 Task: Change the mouse wheel vertical axis control to Position control reversed.
Action: Mouse moved to (117, 11)
Screenshot: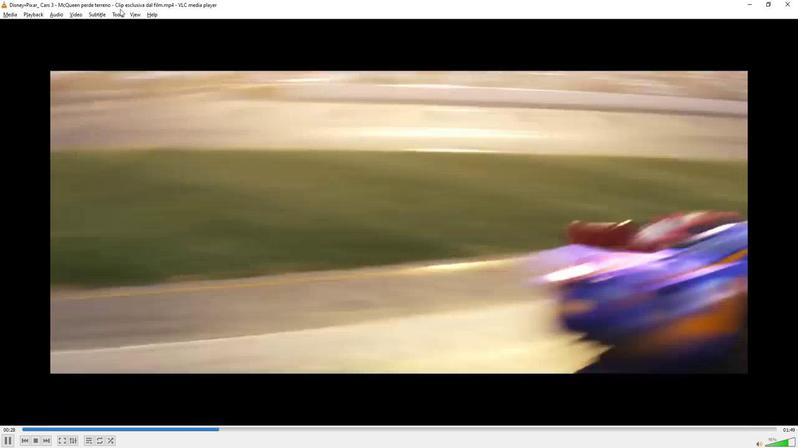 
Action: Mouse pressed left at (117, 11)
Screenshot: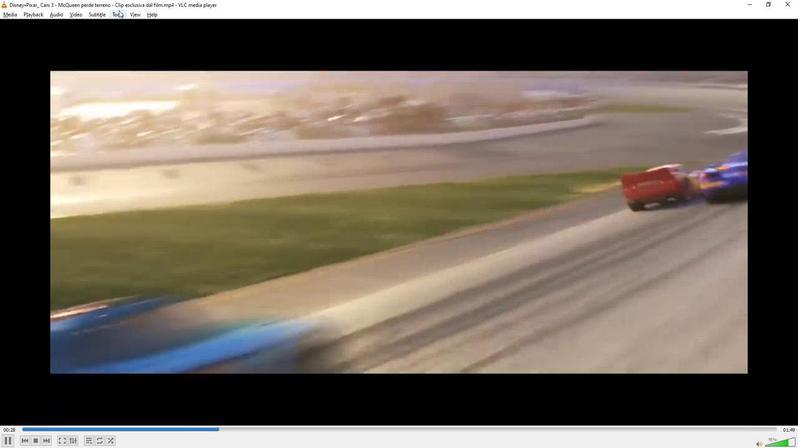 
Action: Mouse moved to (134, 112)
Screenshot: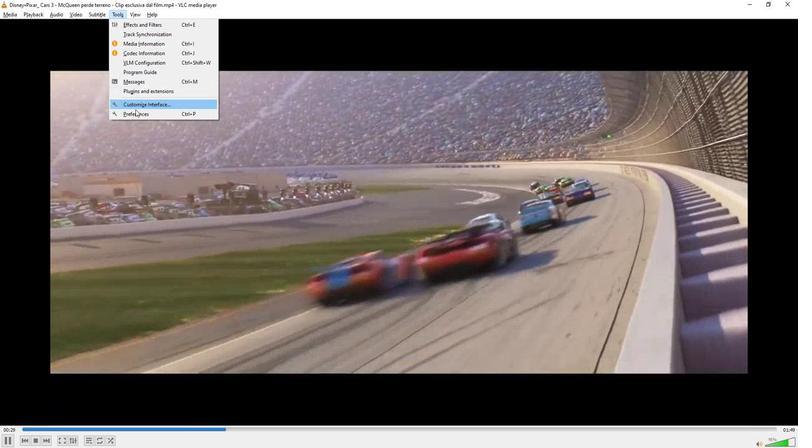 
Action: Mouse pressed left at (134, 112)
Screenshot: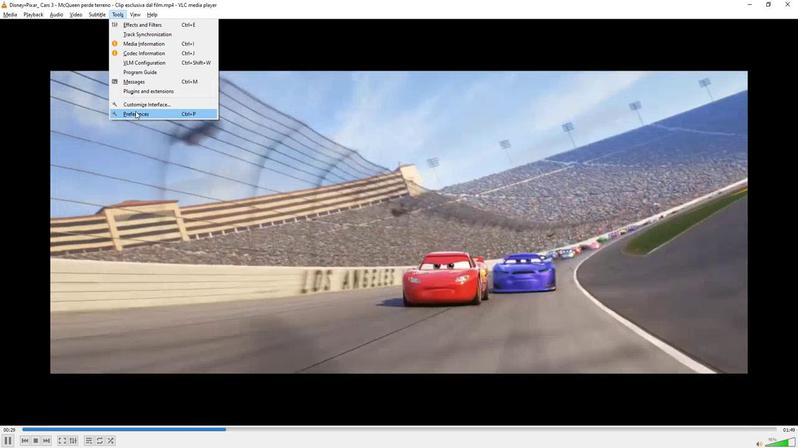 
Action: Mouse moved to (399, 84)
Screenshot: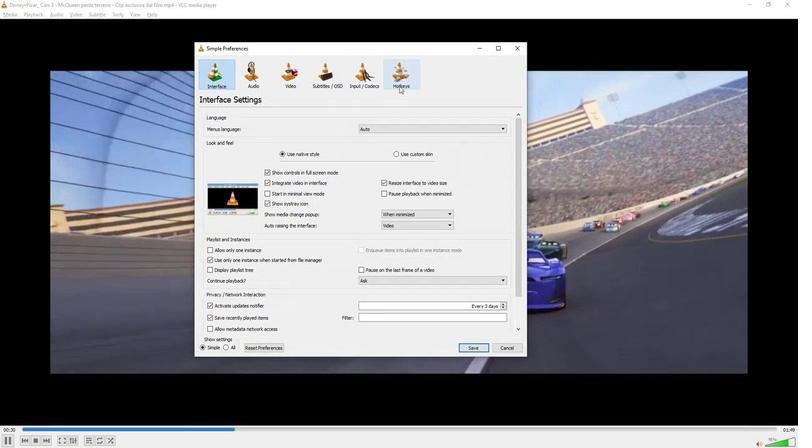 
Action: Mouse pressed left at (399, 84)
Screenshot: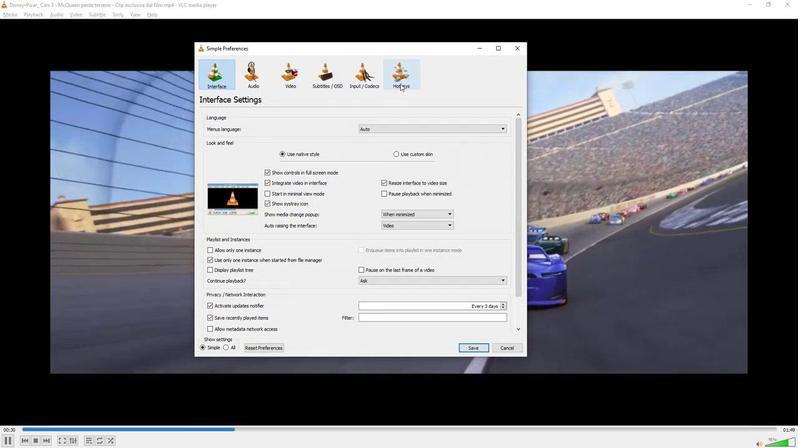 
Action: Mouse moved to (467, 303)
Screenshot: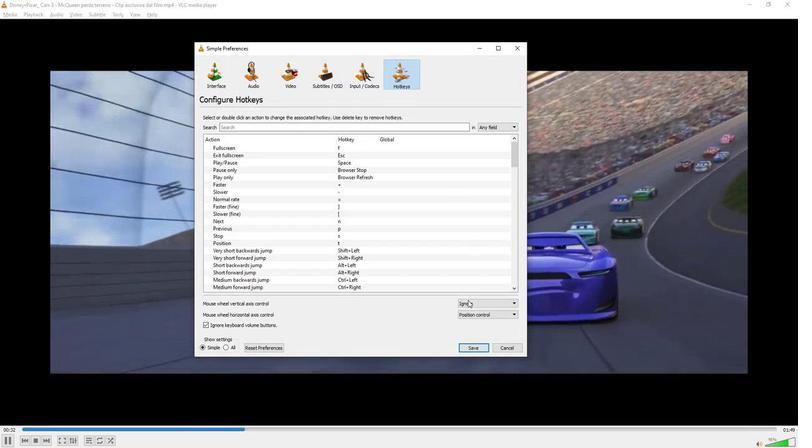 
Action: Mouse pressed left at (467, 303)
Screenshot: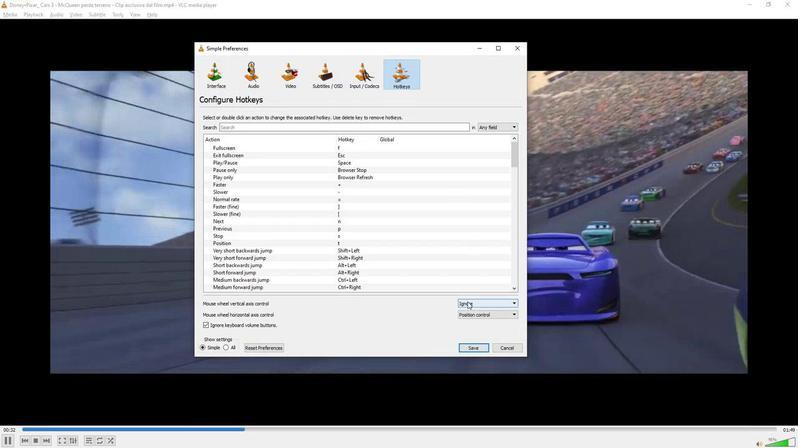 
Action: Mouse moved to (467, 327)
Screenshot: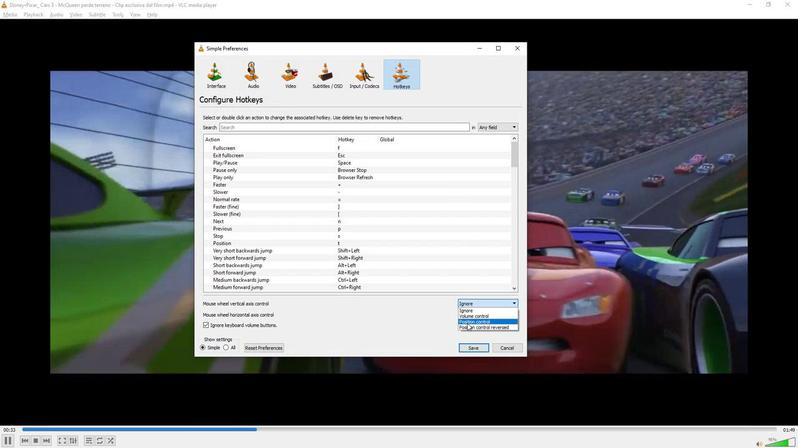 
Action: Mouse pressed left at (467, 327)
Screenshot: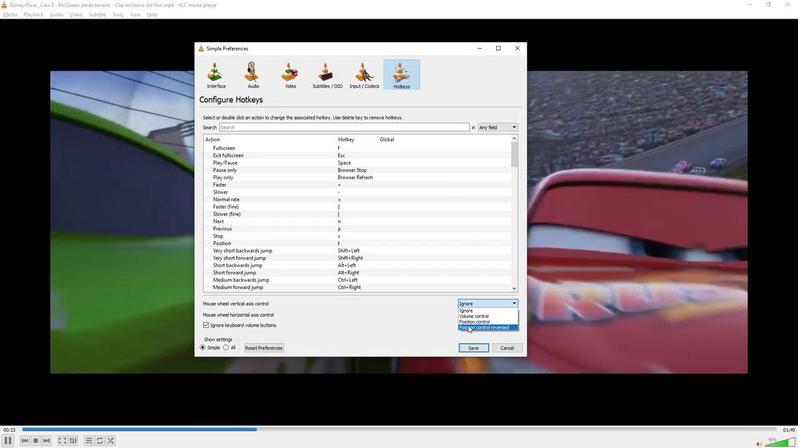 
Action: Mouse moved to (462, 329)
Screenshot: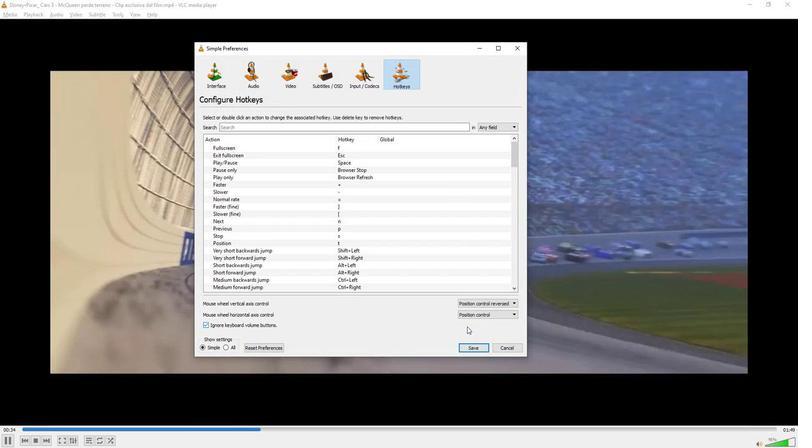 
